 Task: Reply to email with the signature Donna Thompson with the subject 'Request for a performance review' from softage.1@softage.net with the message 'Please let me know if there are any concerns regarding the project budget.'
Action: Mouse moved to (1091, 276)
Screenshot: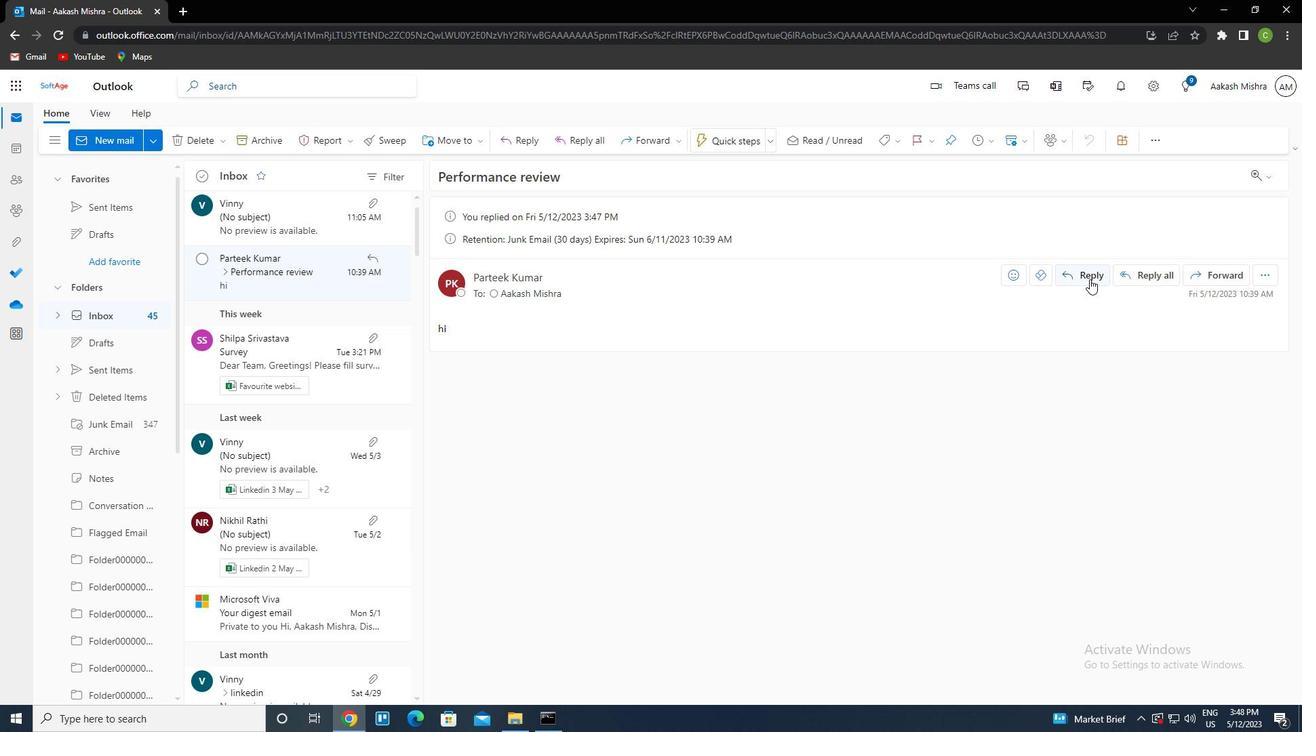 
Action: Mouse pressed left at (1091, 276)
Screenshot: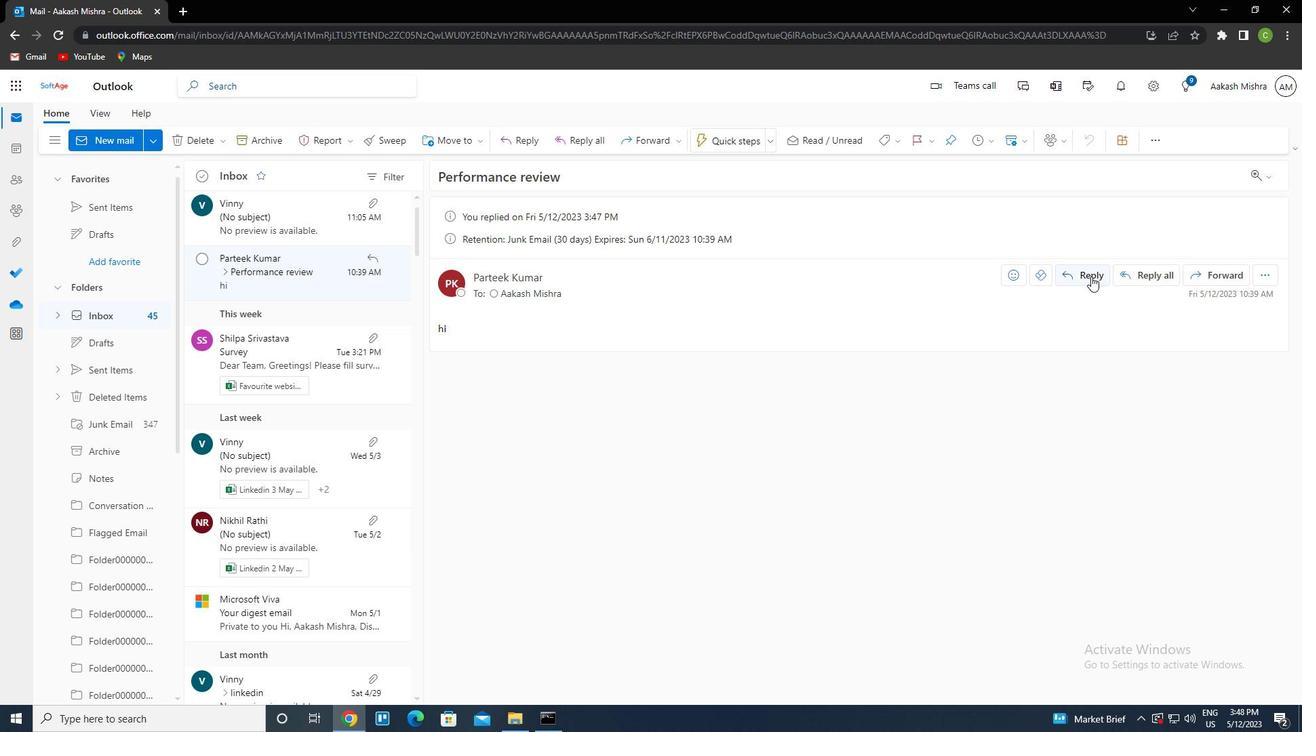 
Action: Mouse moved to (873, 138)
Screenshot: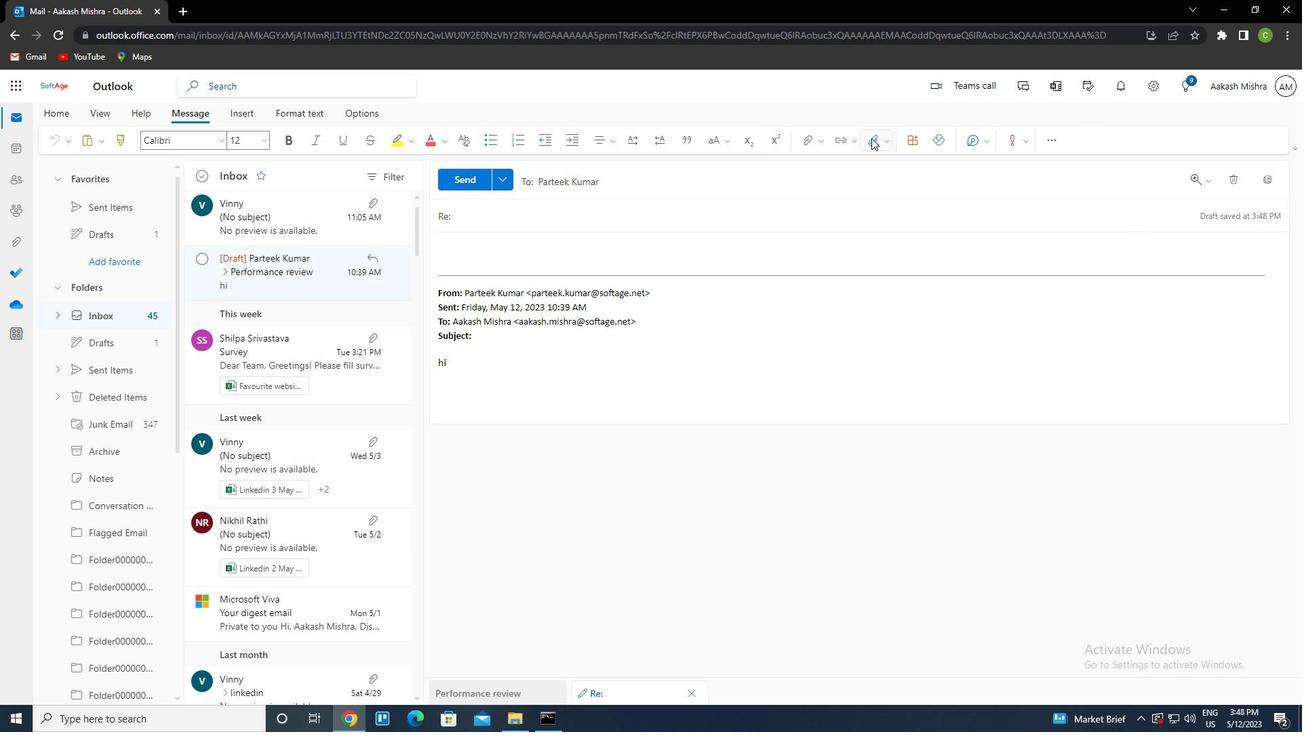 
Action: Mouse pressed left at (873, 138)
Screenshot: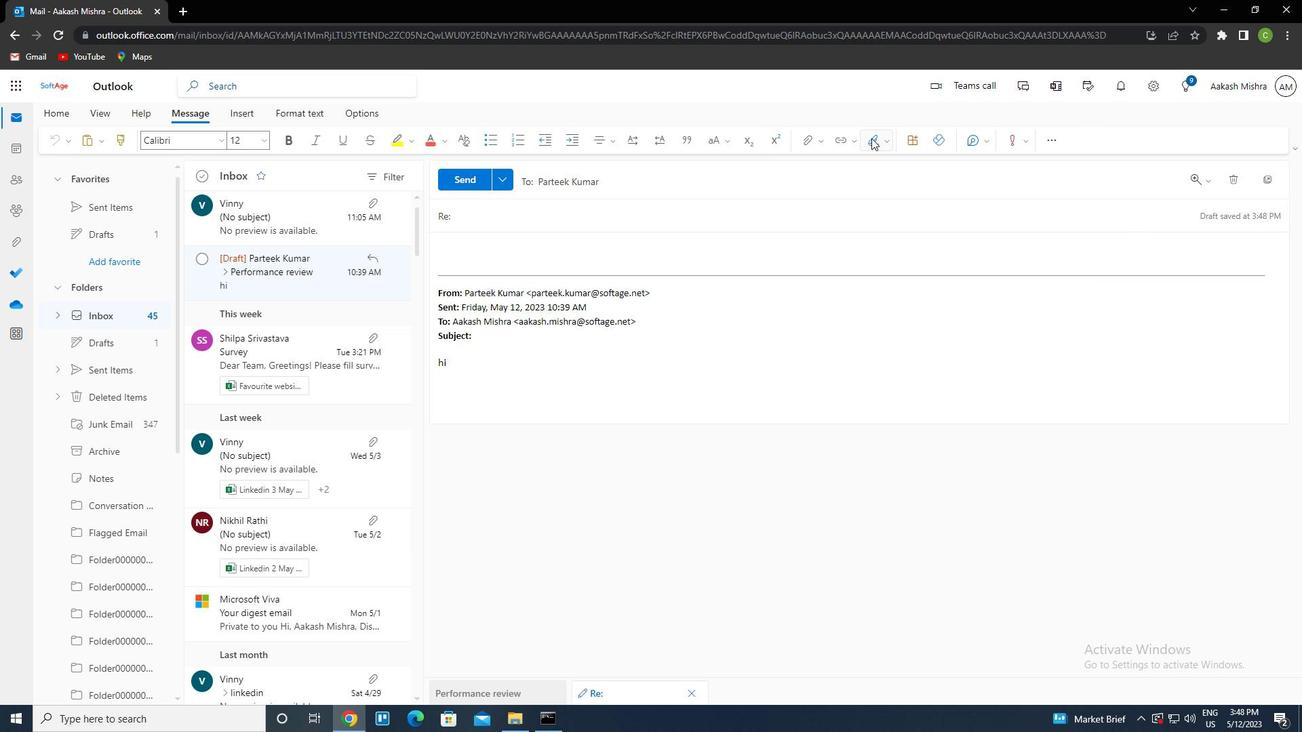 
Action: Mouse moved to (866, 193)
Screenshot: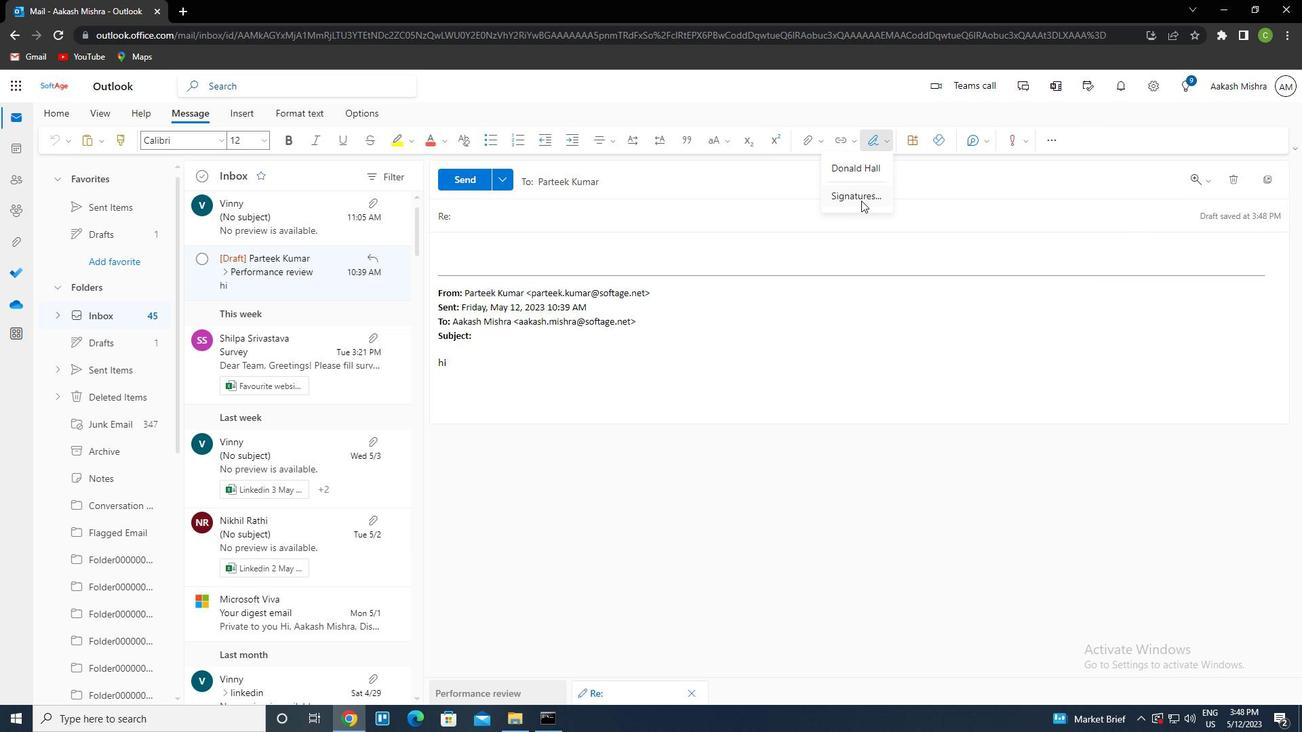 
Action: Mouse pressed left at (866, 193)
Screenshot: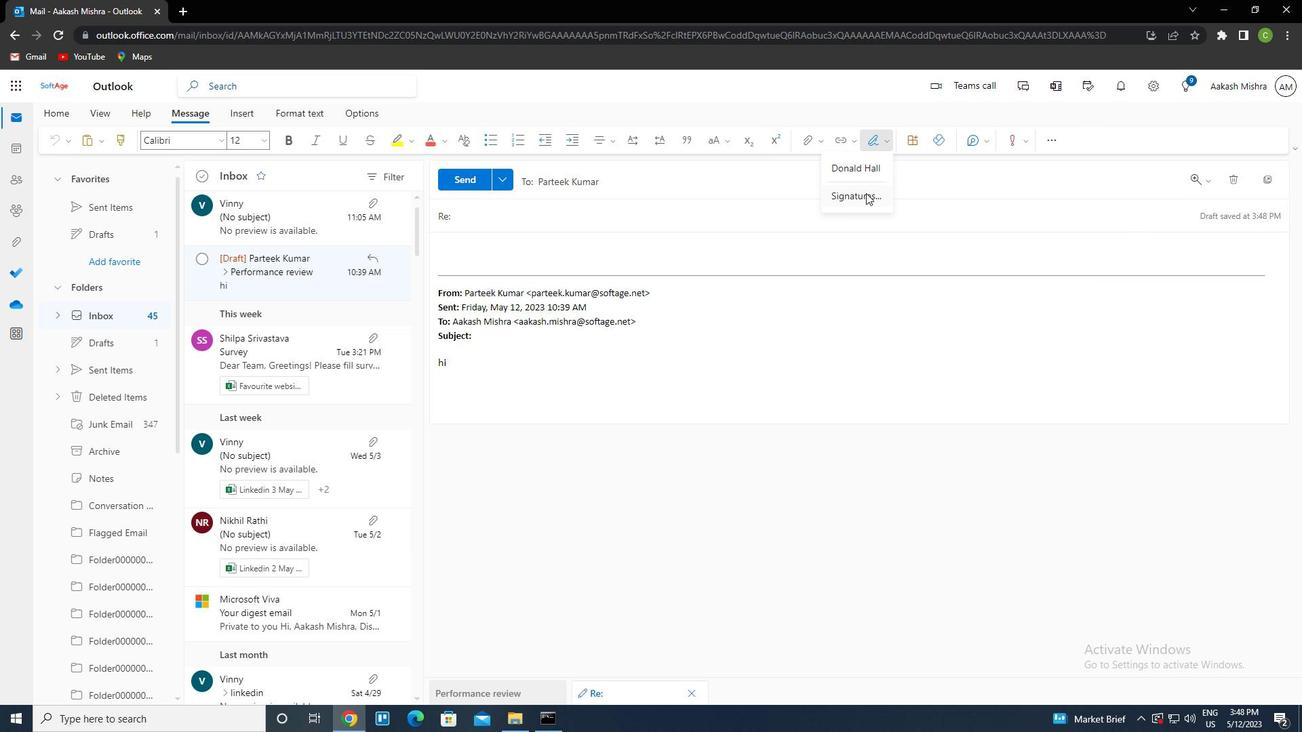 
Action: Mouse moved to (917, 245)
Screenshot: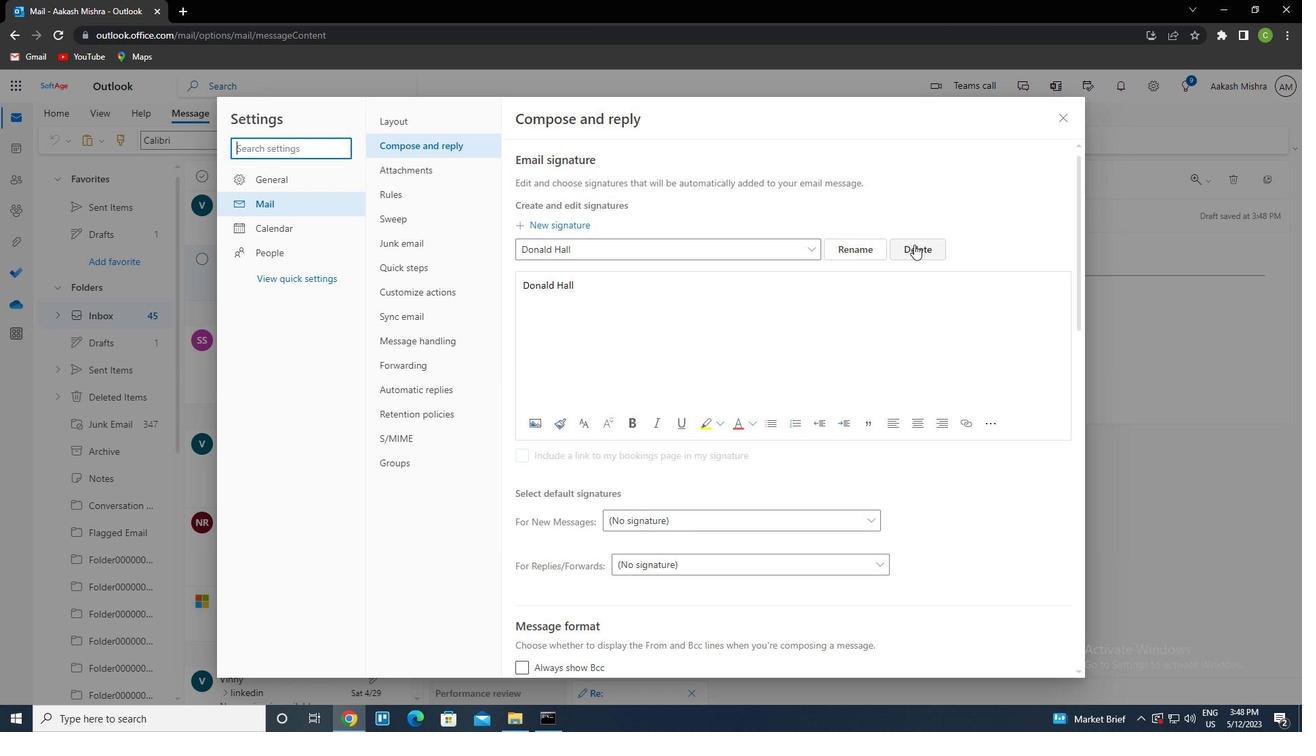 
Action: Mouse pressed left at (917, 245)
Screenshot: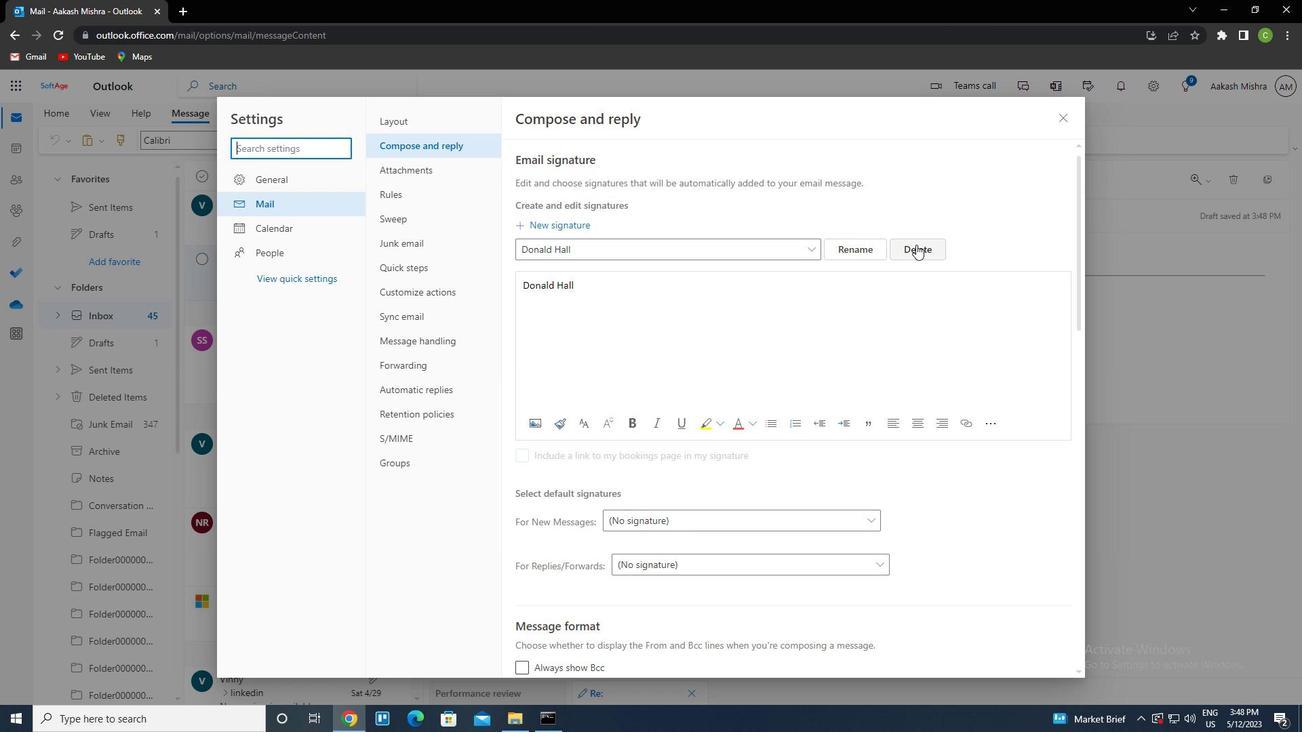 
Action: Mouse moved to (695, 254)
Screenshot: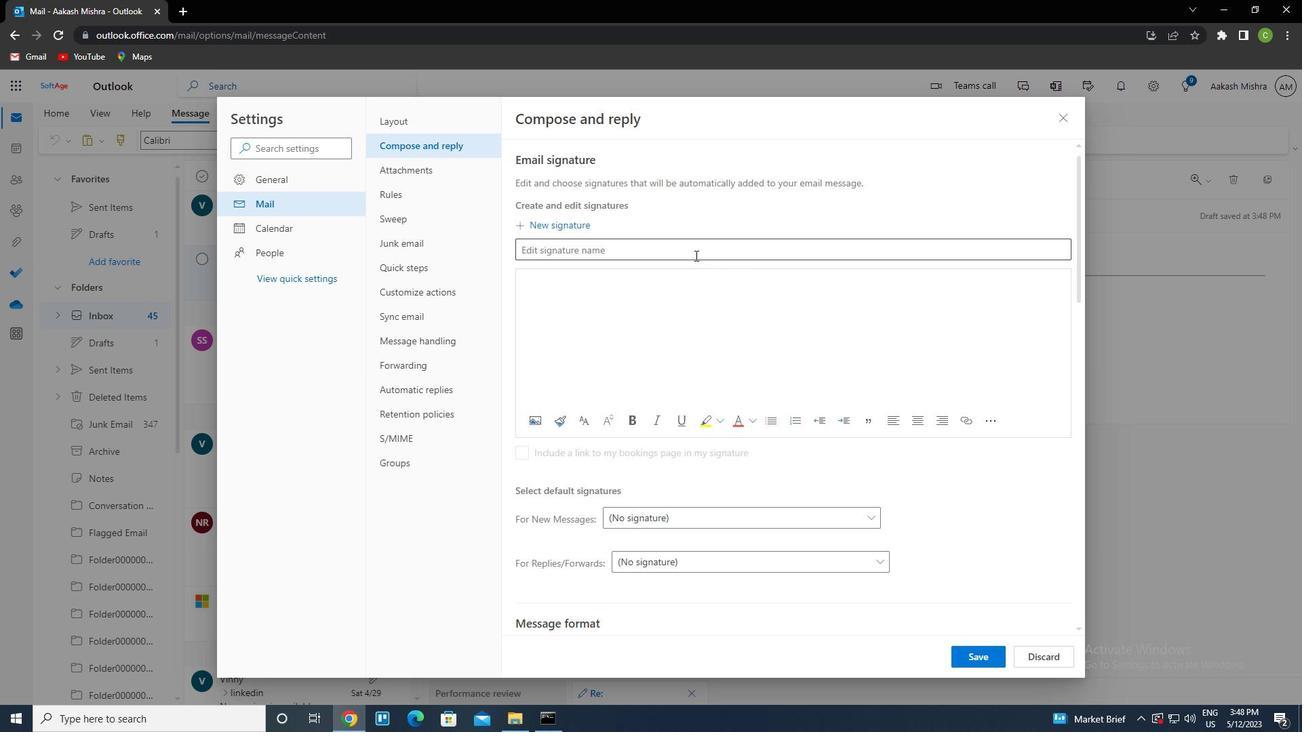 
Action: Mouse pressed left at (695, 254)
Screenshot: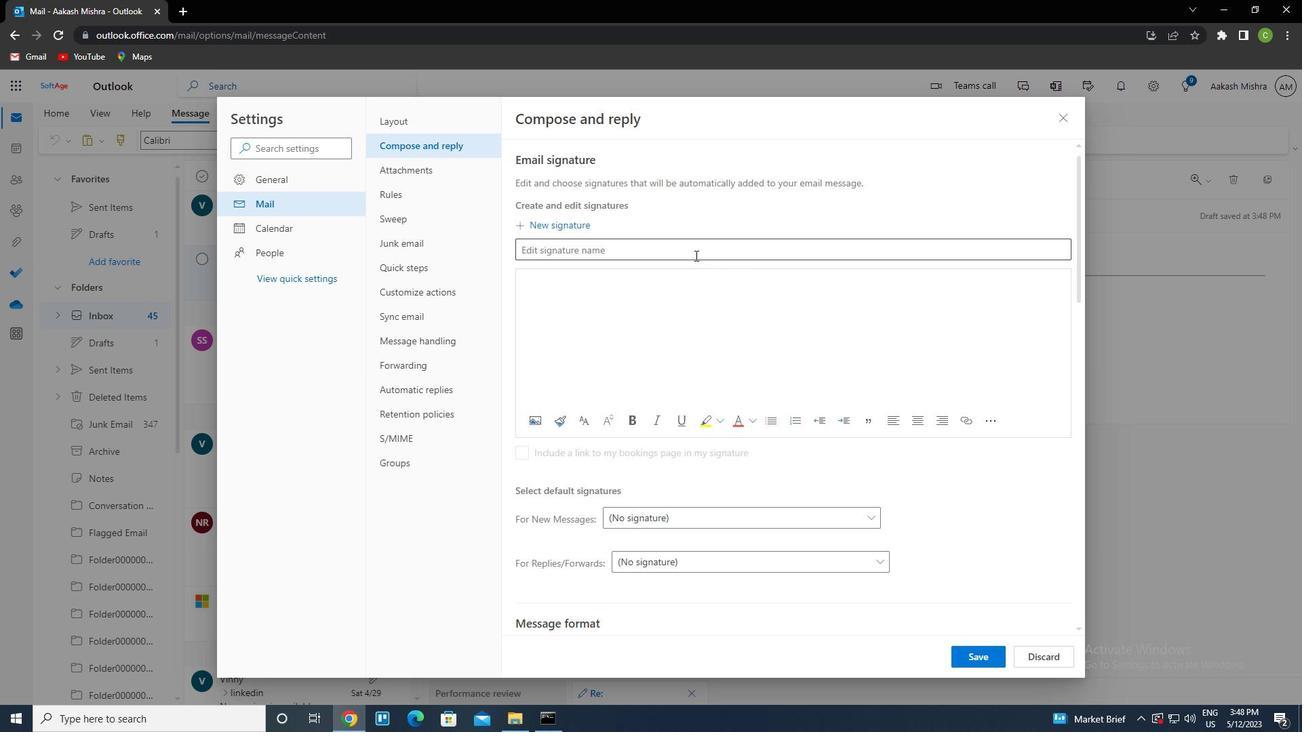 
Action: Key pressed <Key.caps_lock>d<Key.caps_lock>onna<Key.space><Key.caps_lock>t<Key.caps_lock>hompson<Key.tab><Key.caps_lock>d<Key.caps_lock>onna<Key.space><Key.caps_lock>t<Key.caps_lock>hompson
Screenshot: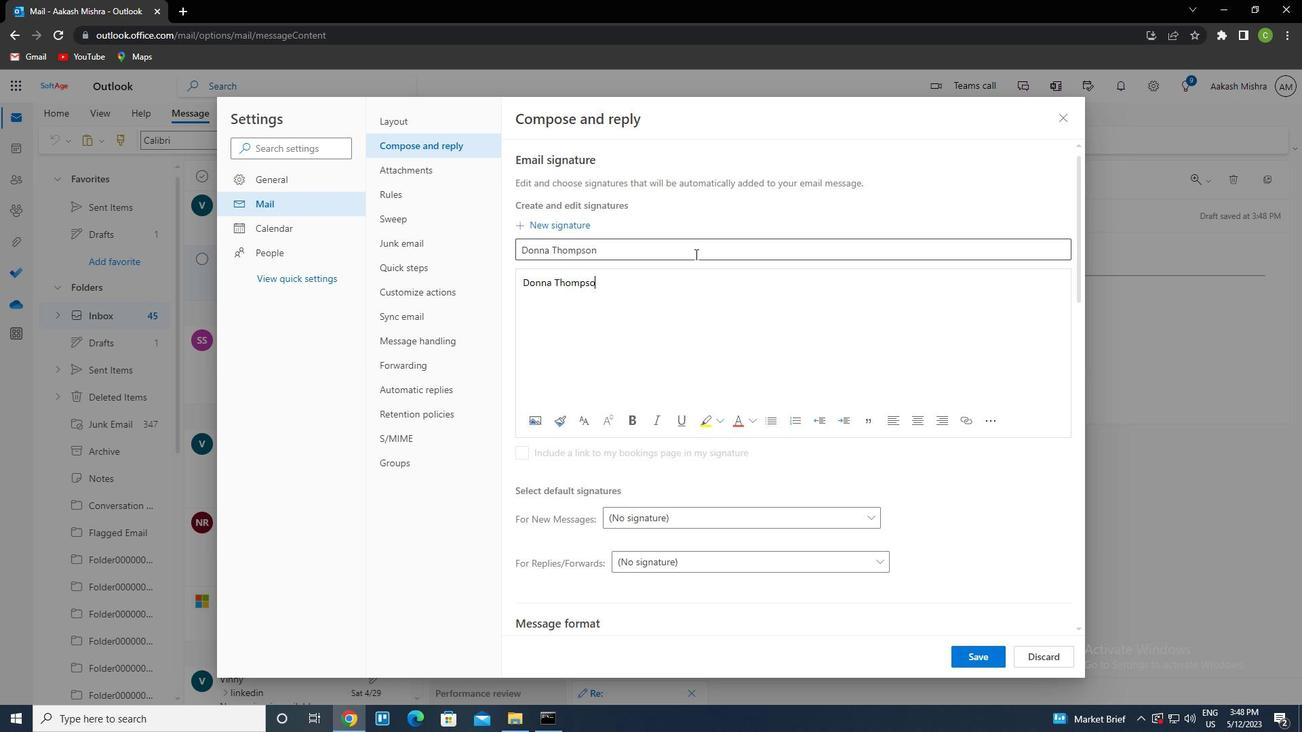 
Action: Mouse moved to (968, 653)
Screenshot: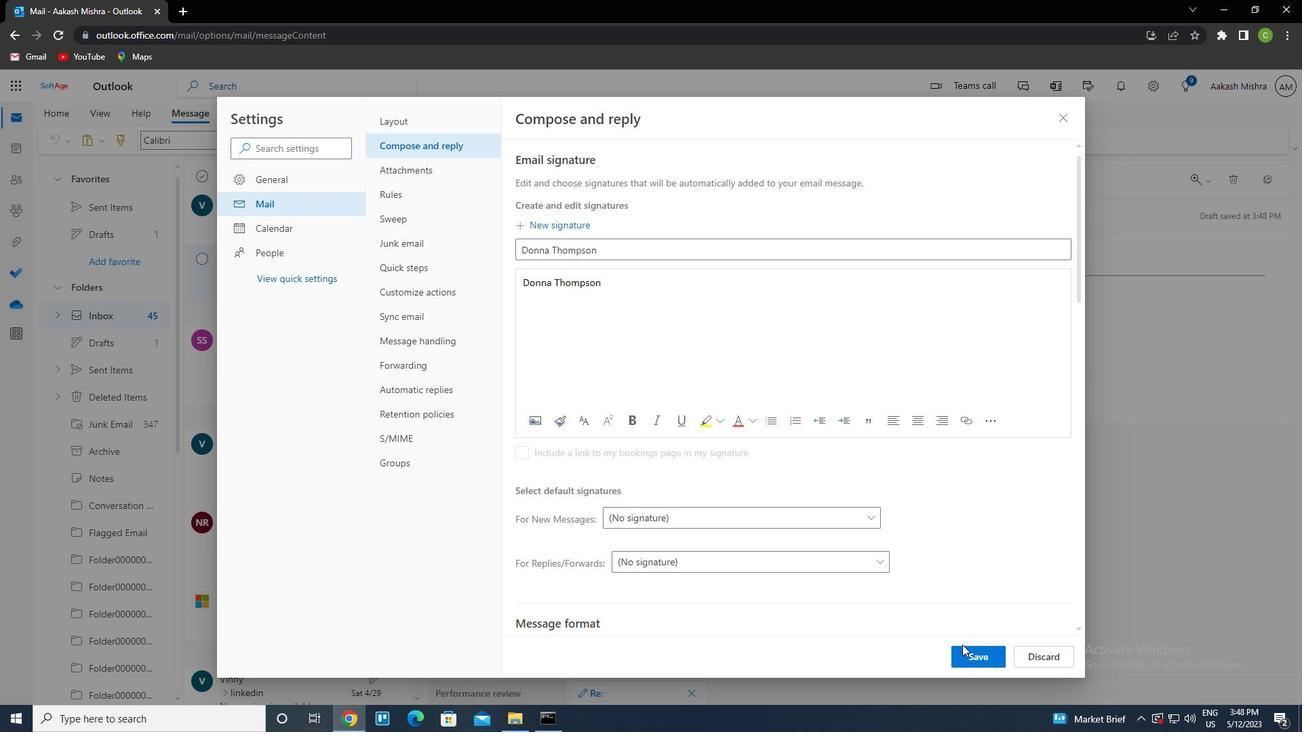 
Action: Mouse pressed left at (968, 653)
Screenshot: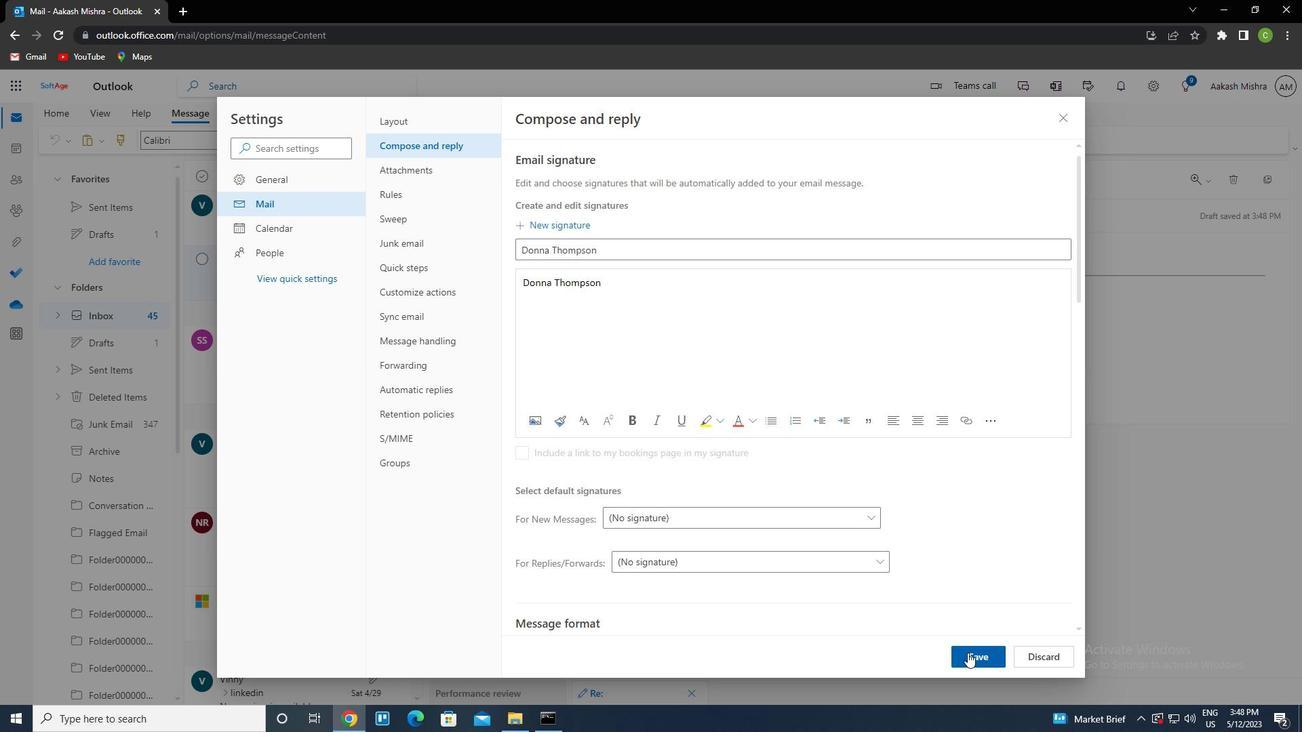 
Action: Mouse moved to (1063, 119)
Screenshot: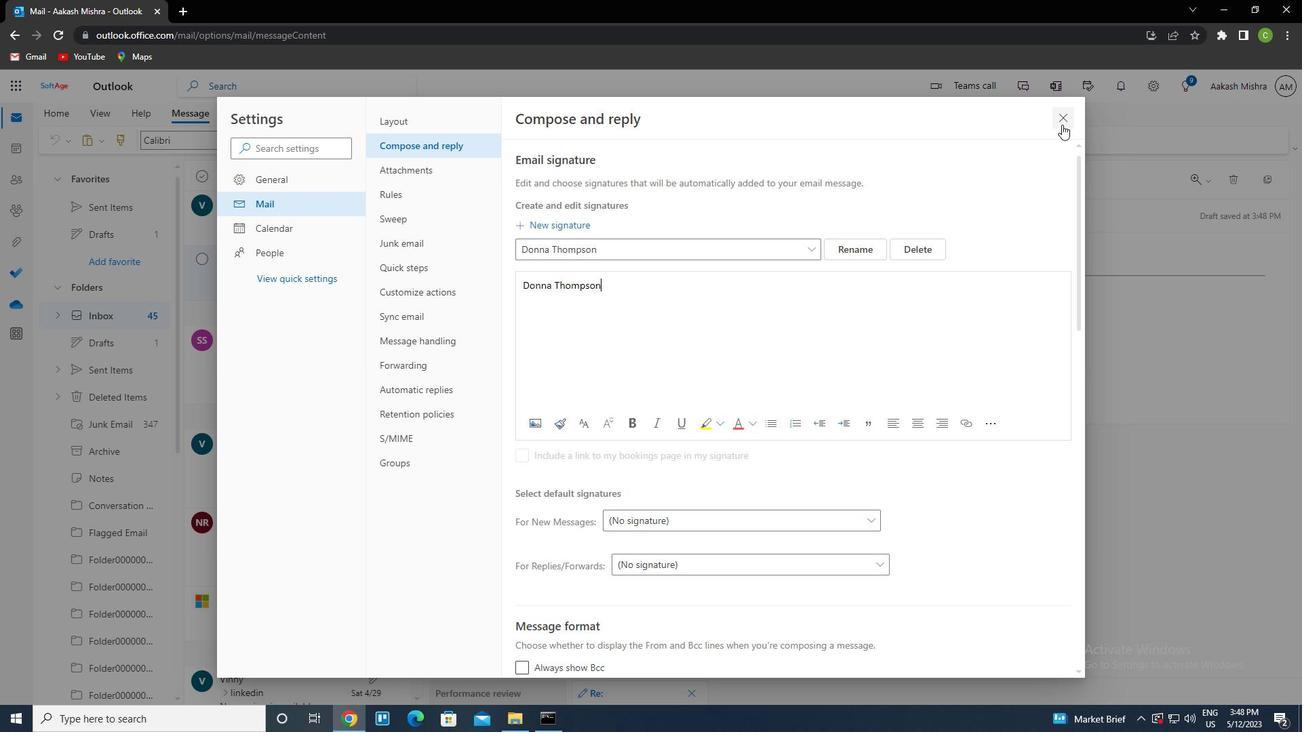 
Action: Mouse pressed left at (1063, 119)
Screenshot: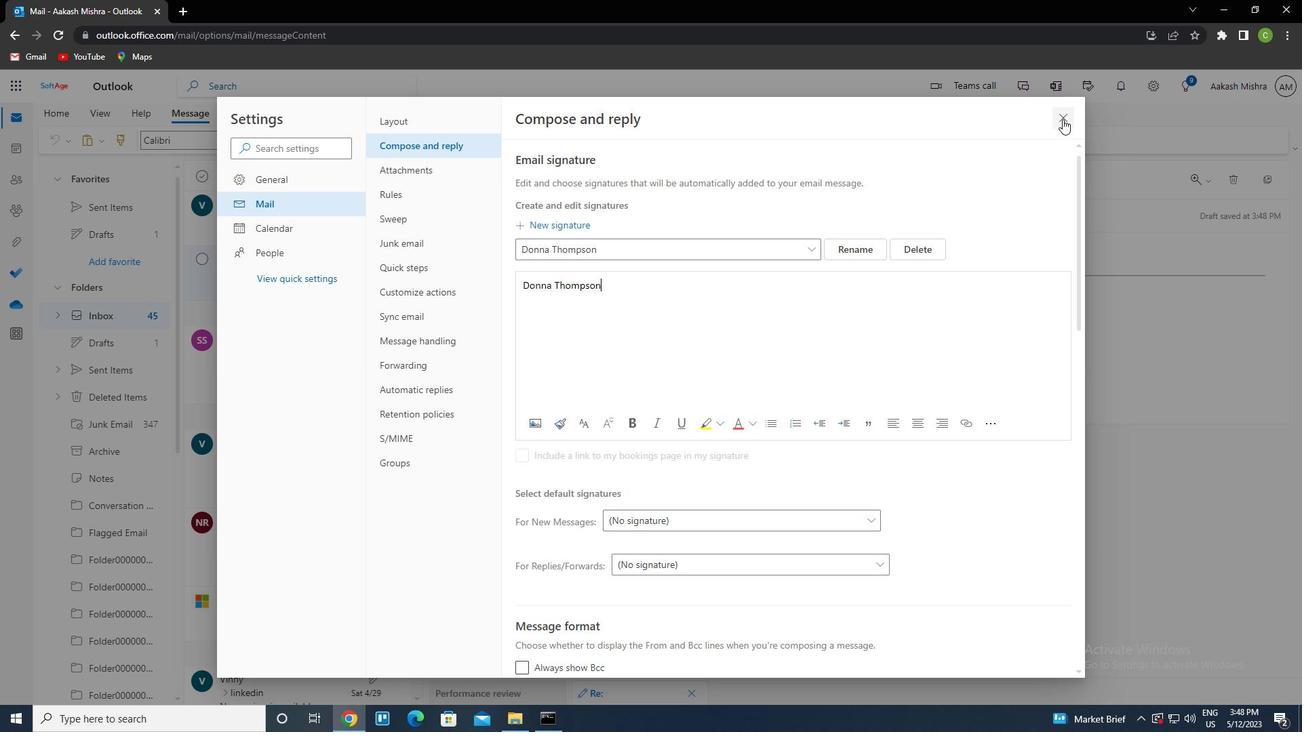 
Action: Mouse moved to (879, 141)
Screenshot: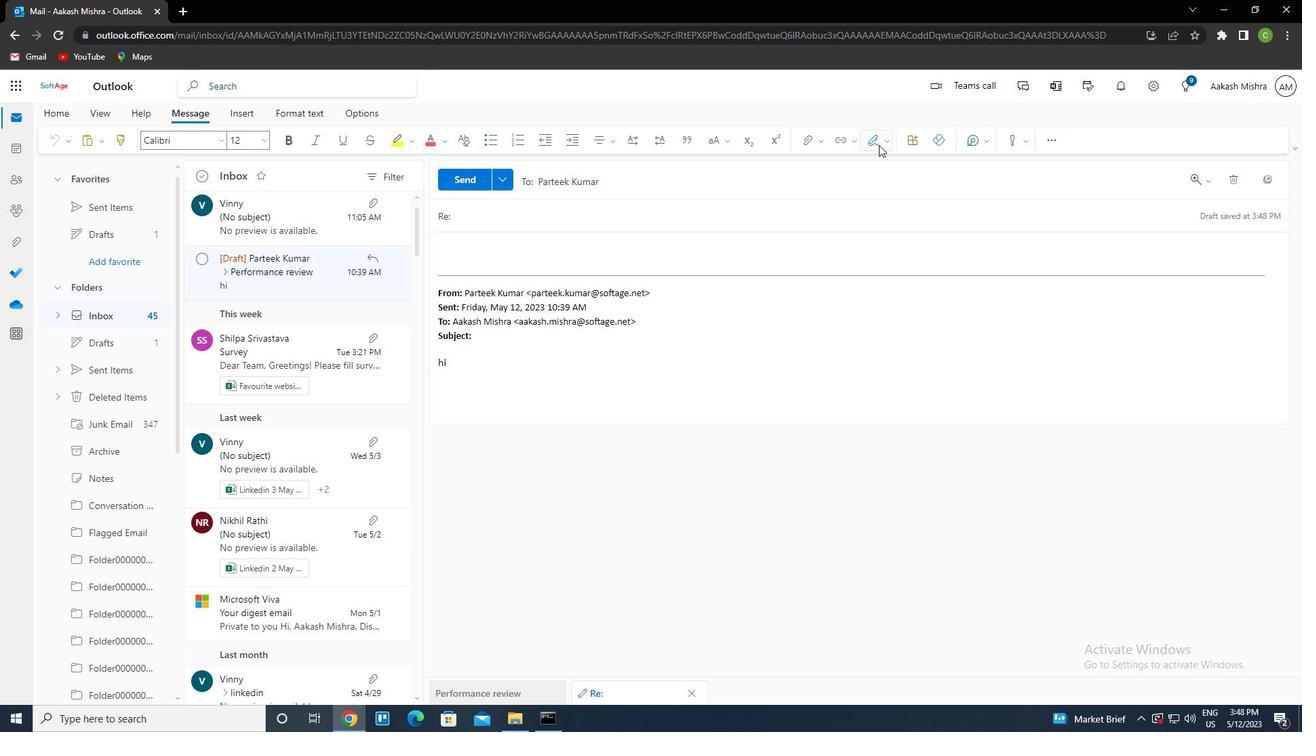 
Action: Mouse pressed left at (879, 141)
Screenshot: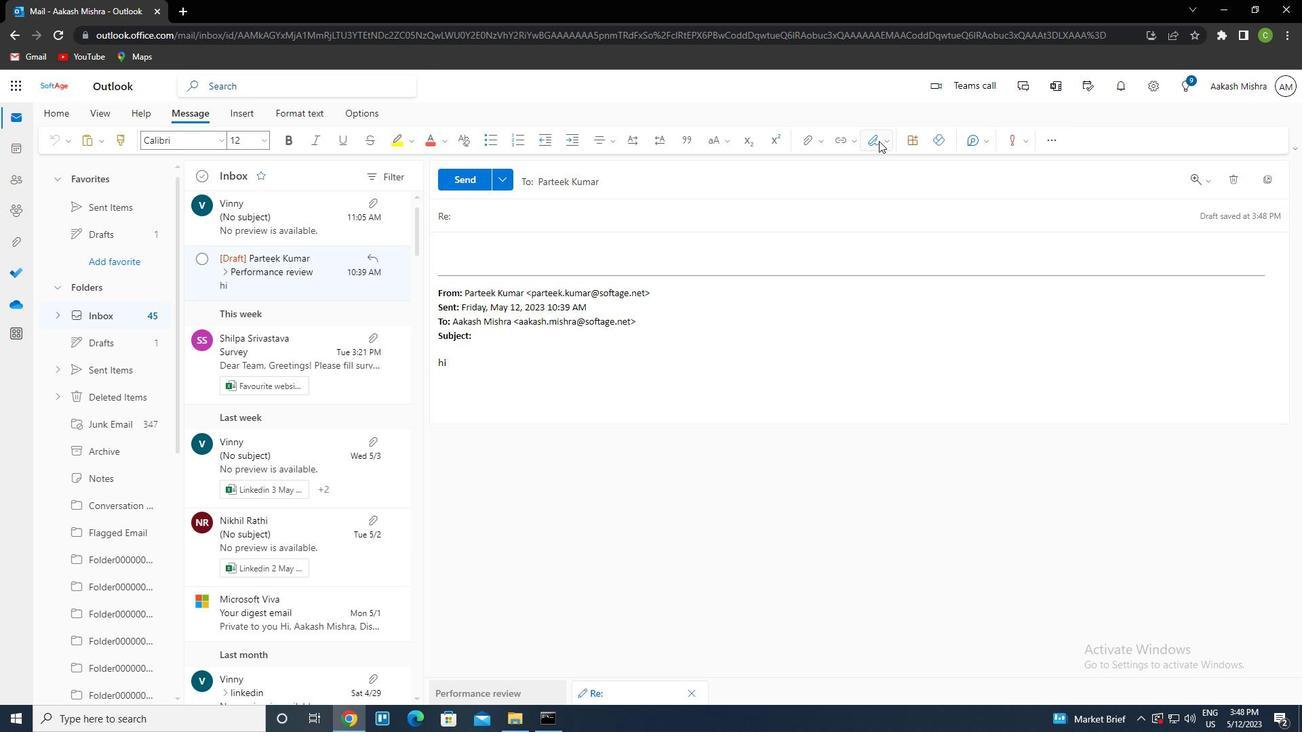 
Action: Mouse moved to (862, 163)
Screenshot: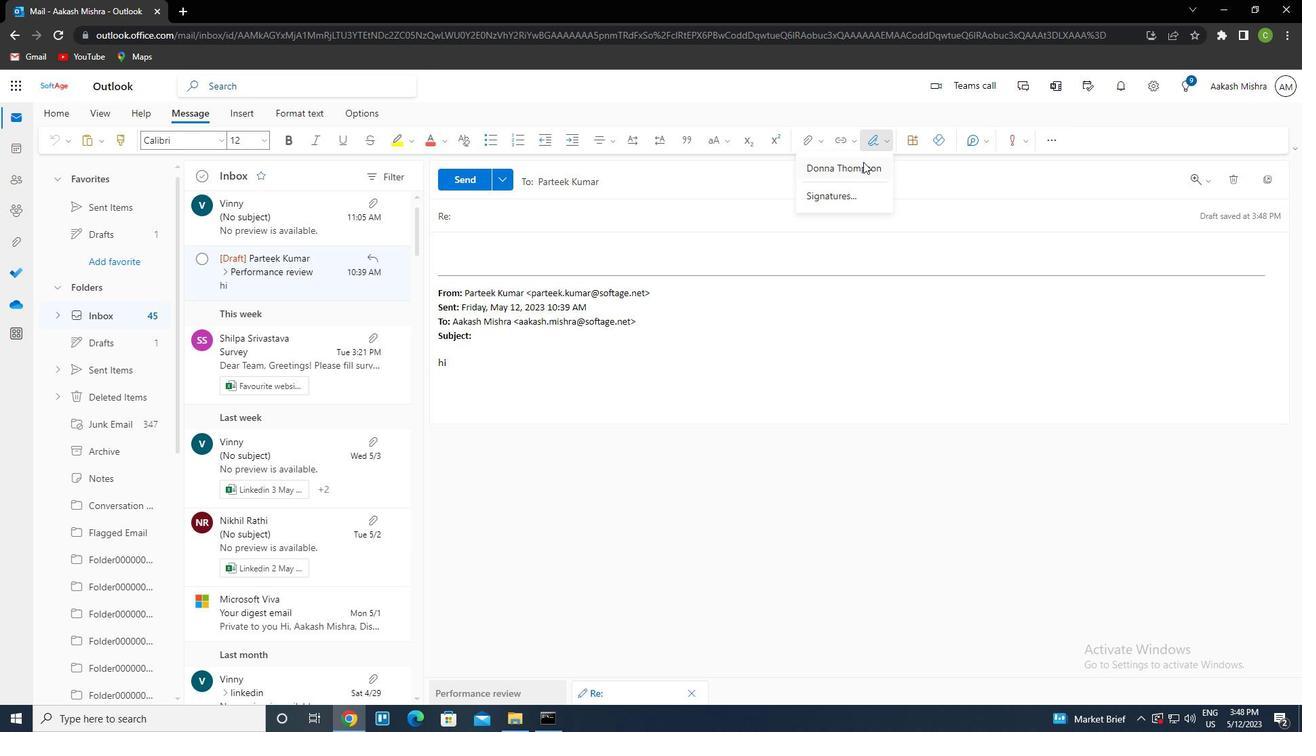 
Action: Mouse pressed left at (862, 163)
Screenshot: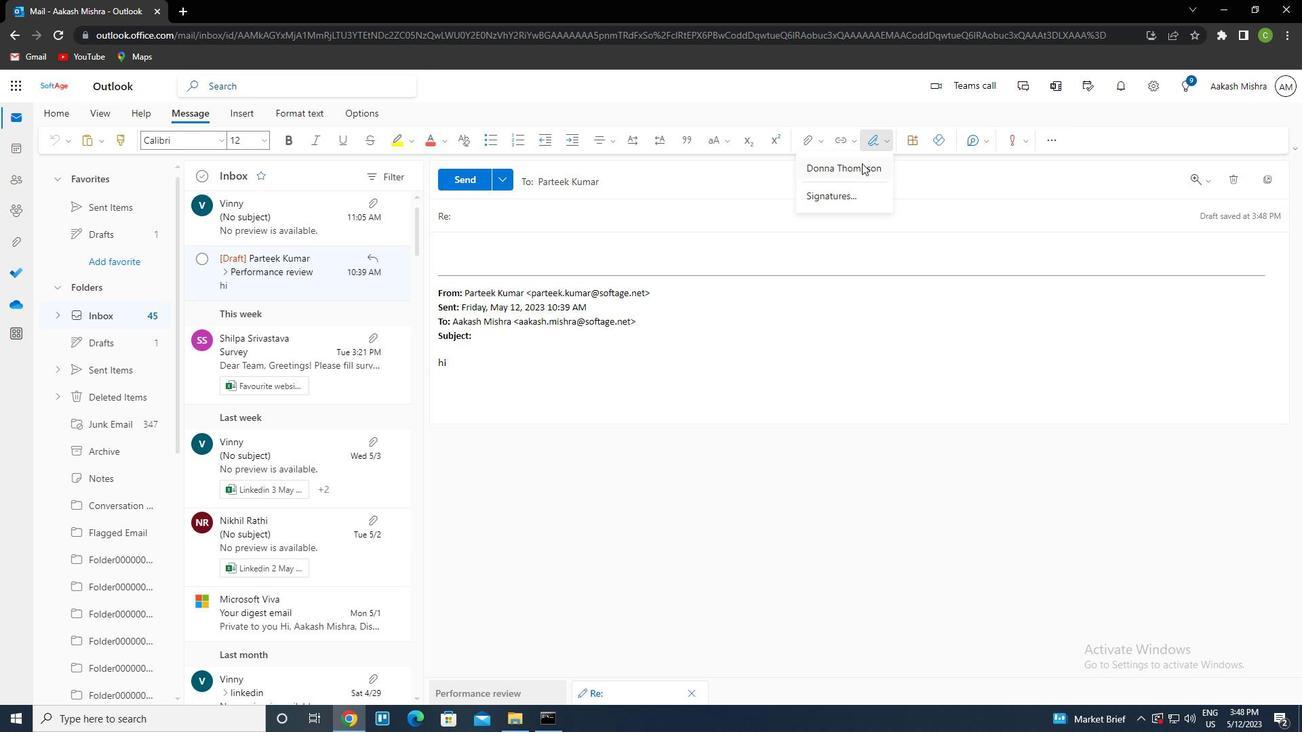 
Action: Mouse moved to (476, 219)
Screenshot: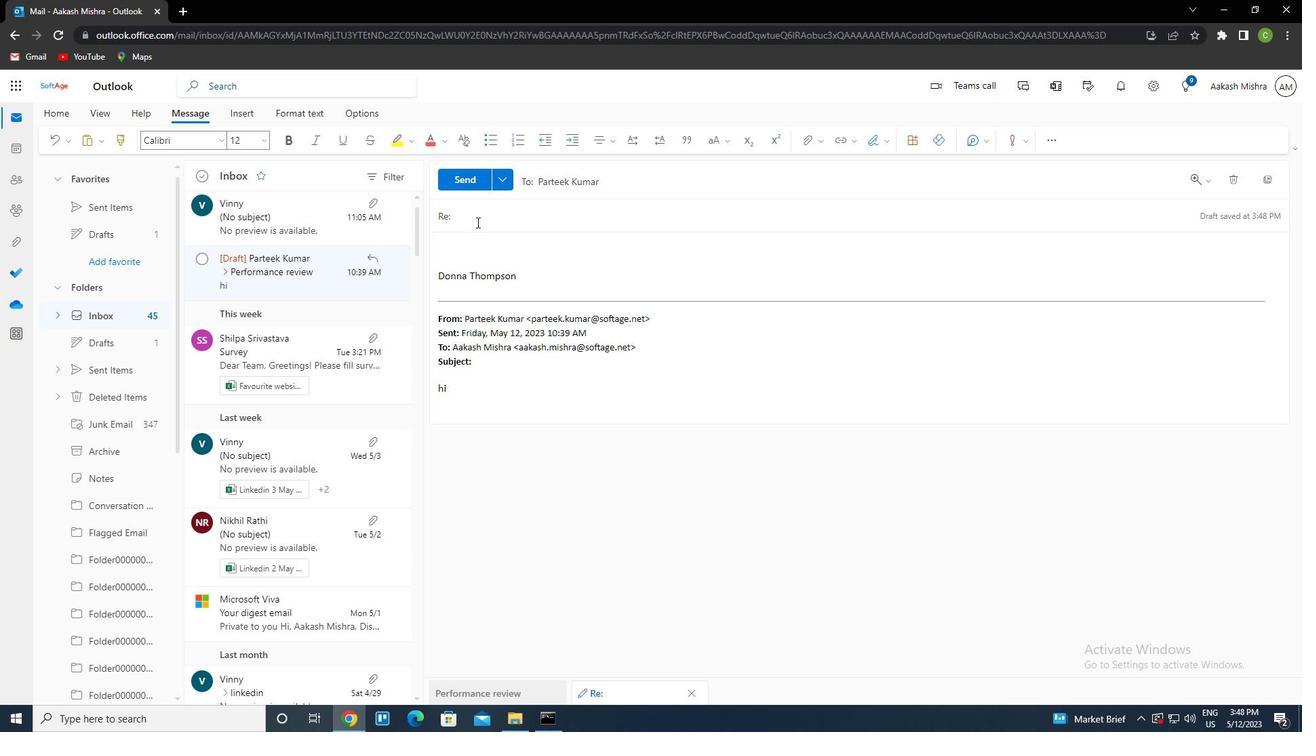 
Action: Mouse pressed left at (476, 219)
Screenshot: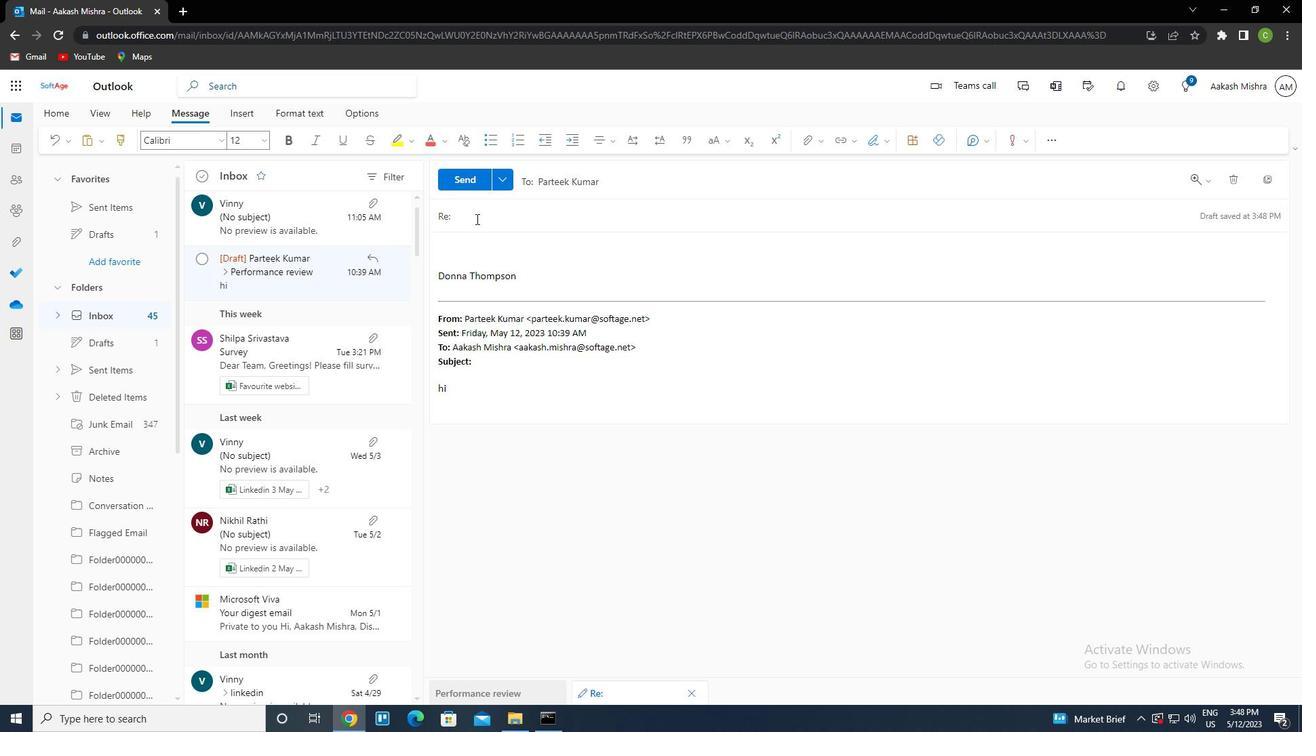 
Action: Key pressed <Key.caps_lock>r<Key.caps_lock>equest<Key.space>for<Key.space>time<Key.space>off
Screenshot: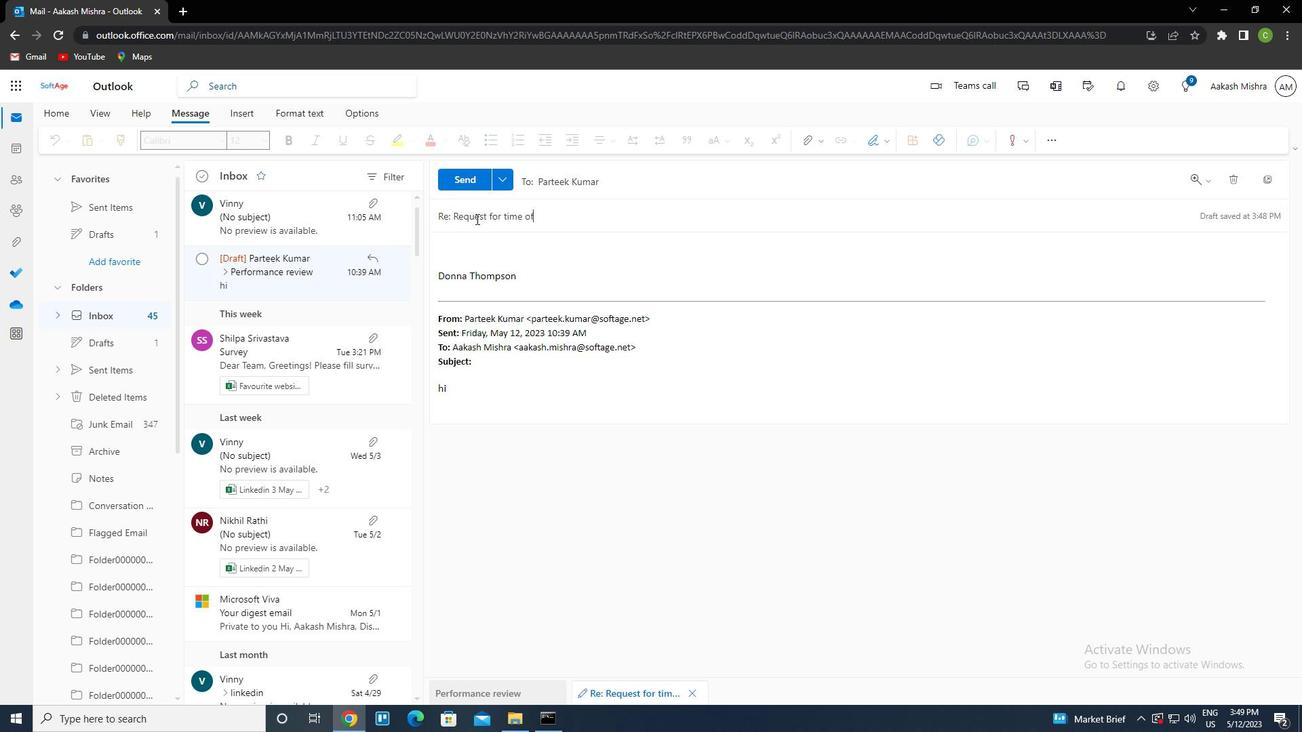 
Action: Mouse moved to (558, 228)
Screenshot: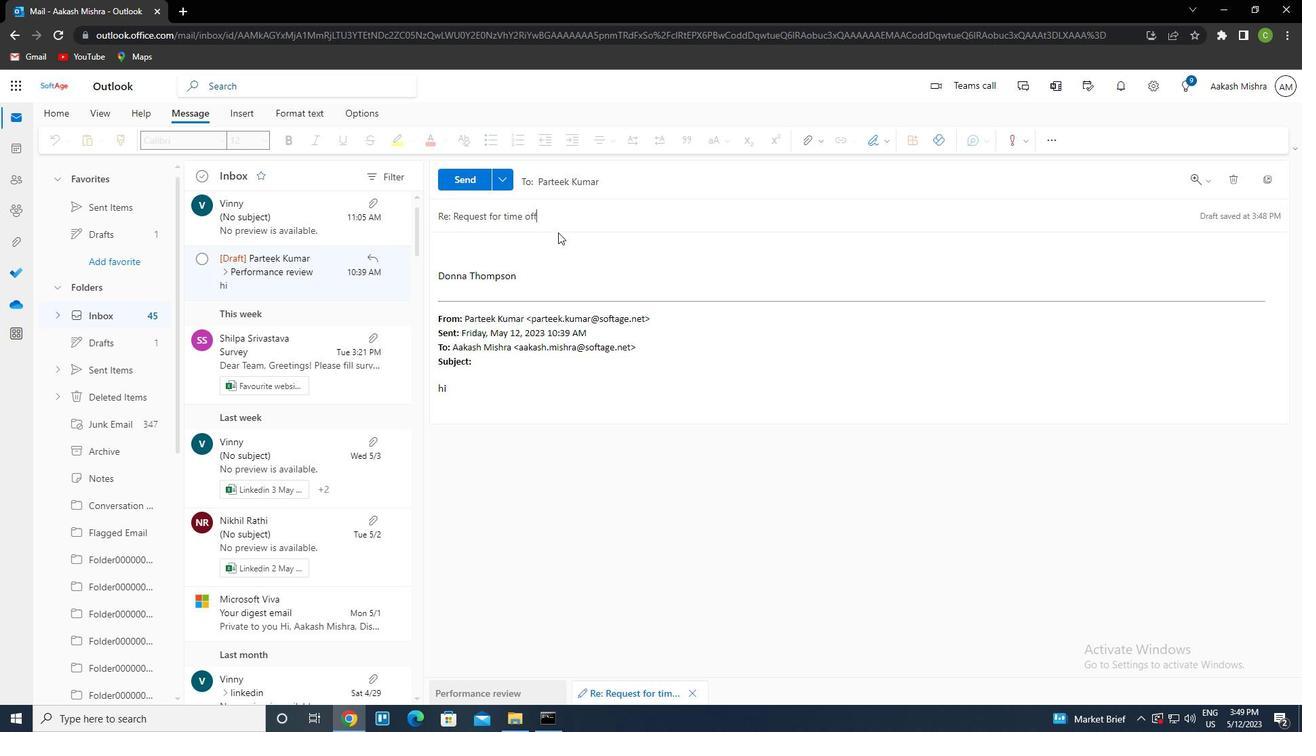 
Action: Key pressed <Key.backspace><Key.backspace><Key.backspace><Key.backspace><Key.backspace><Key.backspace><Key.backspace><Key.backspace>performance<Key.space>review<Key.tab><Key.caps_lock>p<Key.caps_lock>lease<Key.space>let<Key.space>me<Key.space>know<Key.space>if<Key.space>there<Key.space>areany<Key.space><Key.left><Key.right><Key.right><Key.right><Key.space><Key.right><Key.space>ctrl+Concerns<Key.space>regarding<Key.space>the<Key.space>project<Key.space>budget
Screenshot: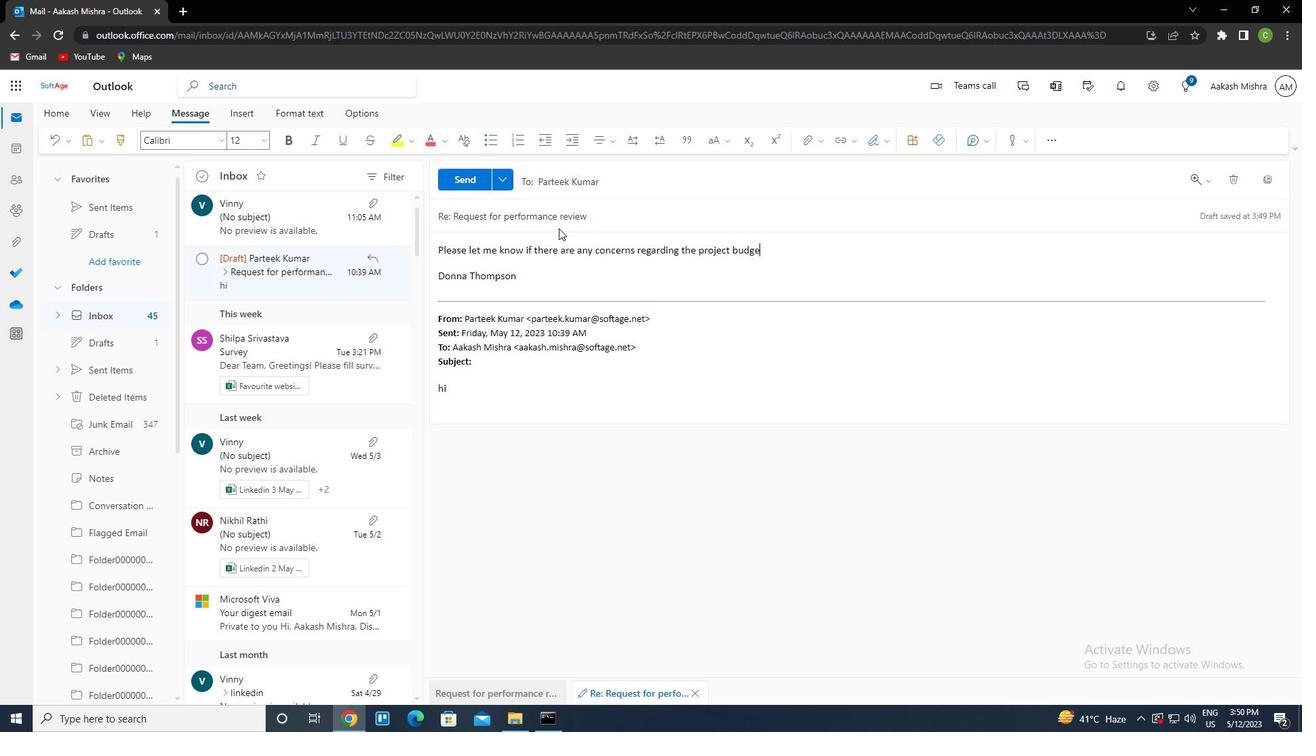 
Action: Mouse moved to (466, 184)
Screenshot: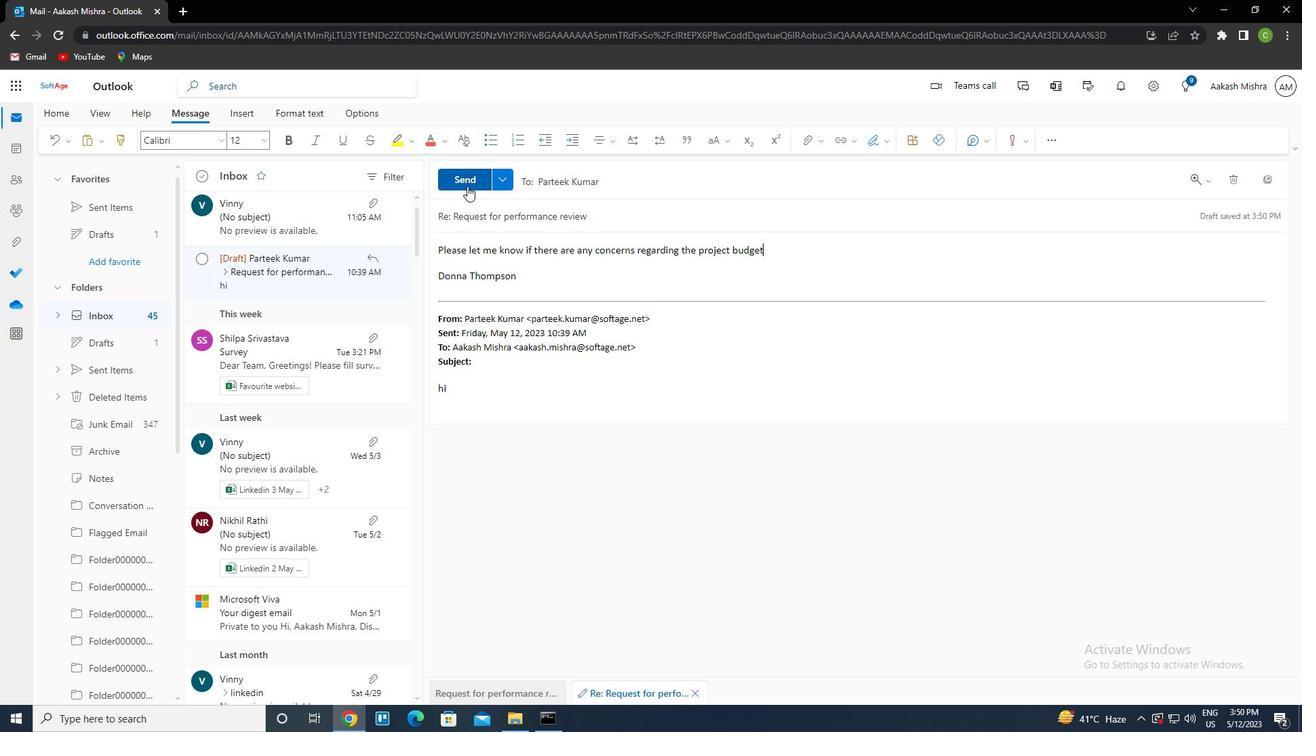
Action: Mouse pressed left at (466, 184)
Screenshot: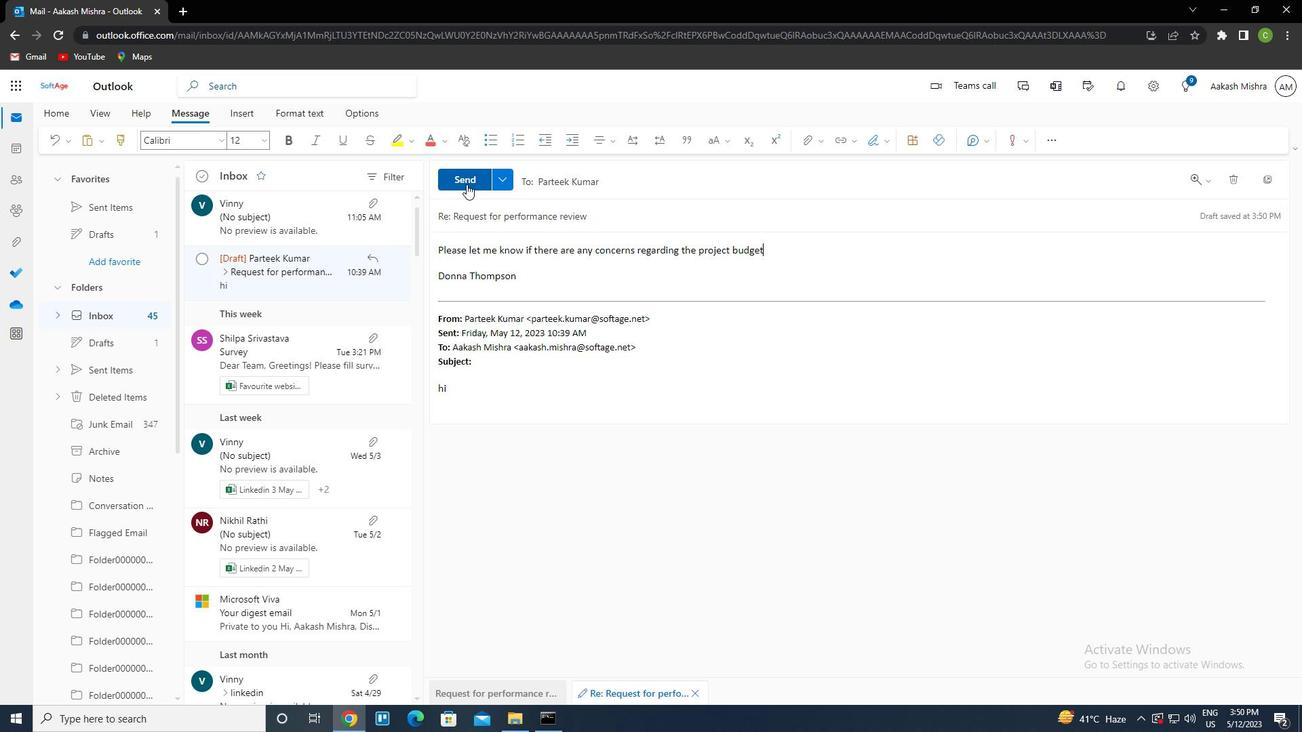 
Action: Mouse moved to (578, 415)
Screenshot: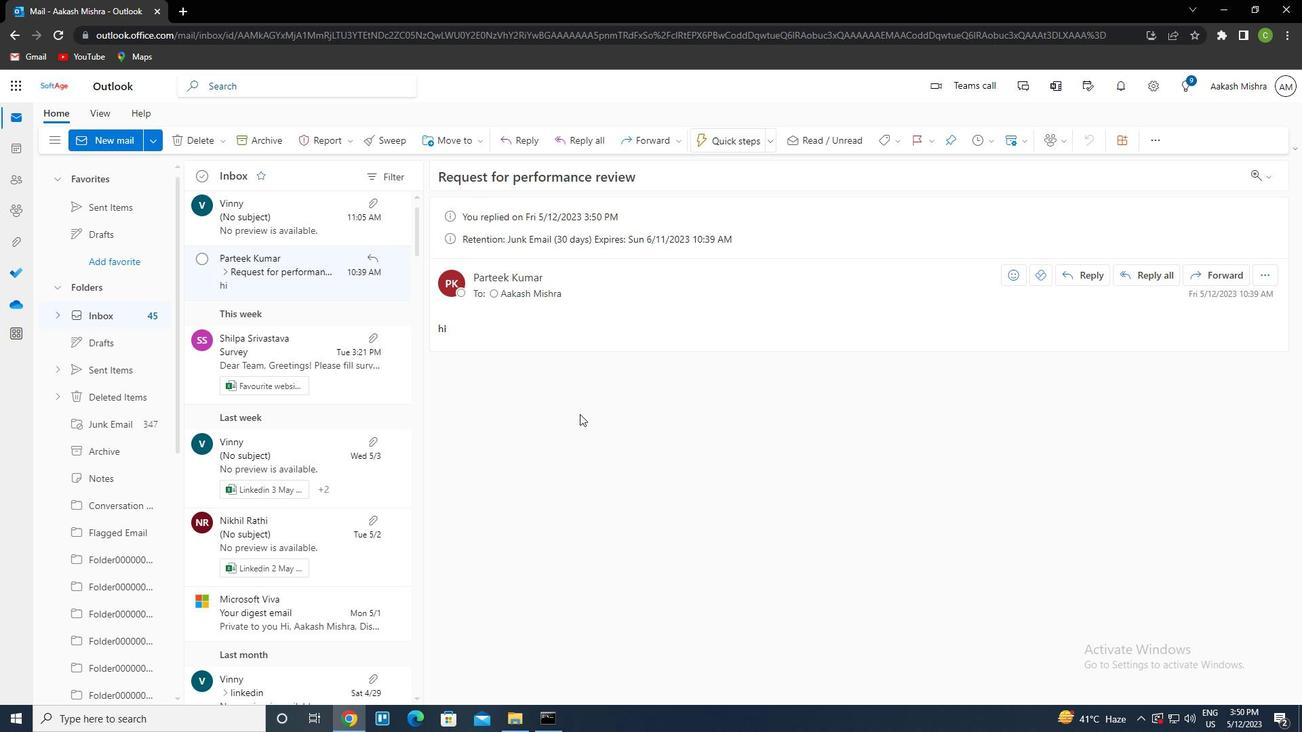 
